 Task: Change the visibility to private.
Action: Mouse pressed left at (541, 300)
Screenshot: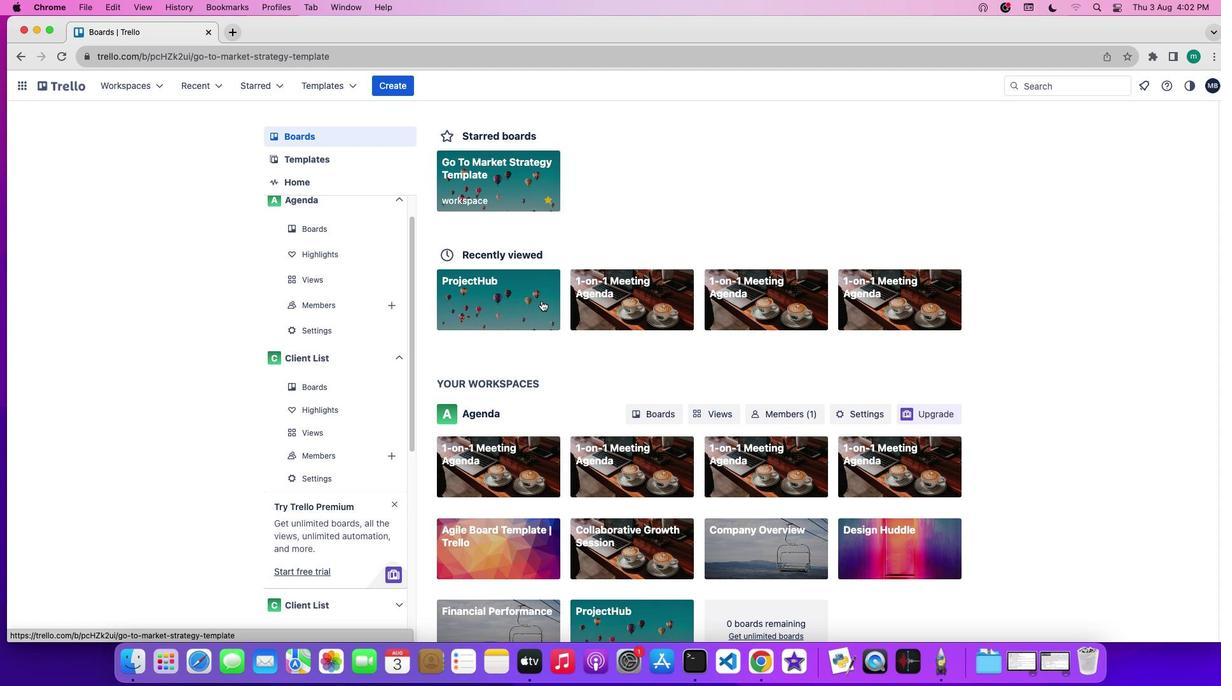
Action: Mouse moved to (1123, 279)
Screenshot: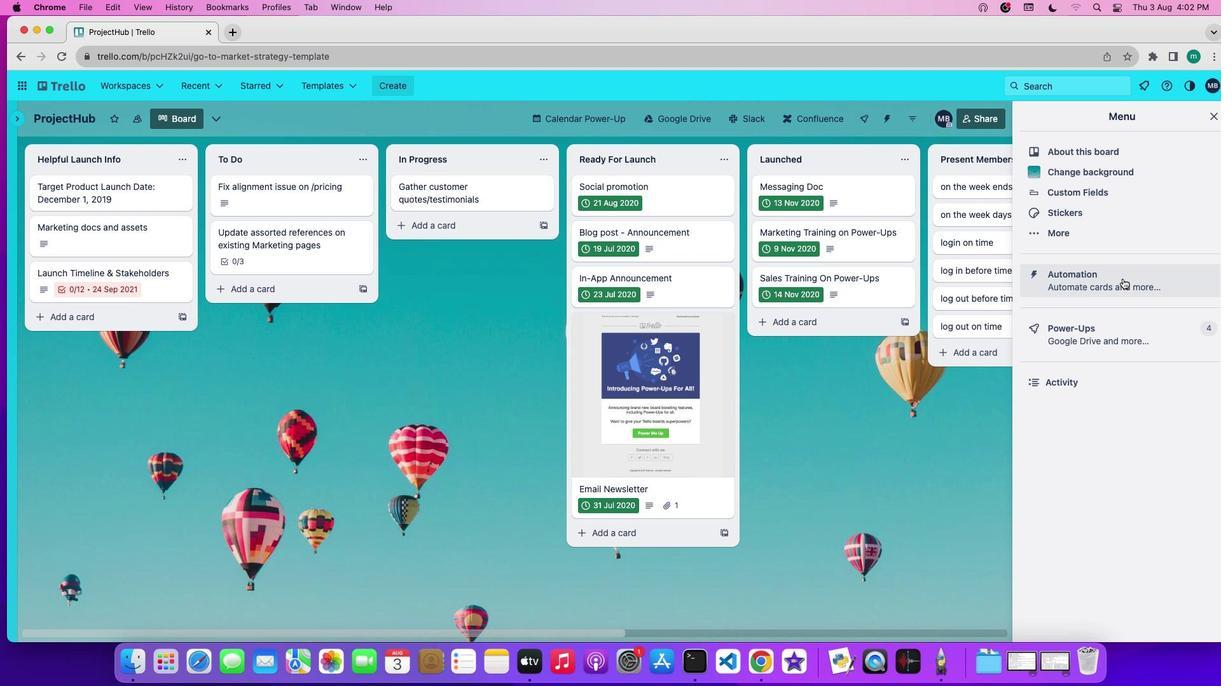 
Action: Mouse pressed left at (1123, 279)
Screenshot: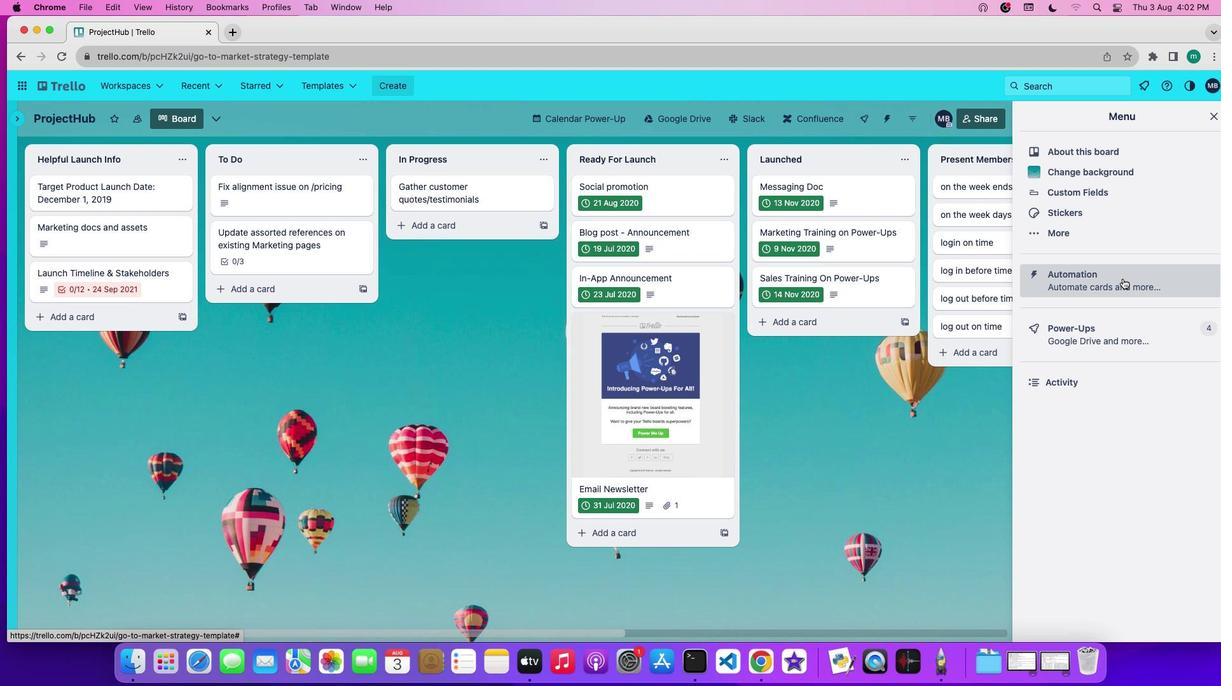 
Action: Mouse moved to (138, 119)
Screenshot: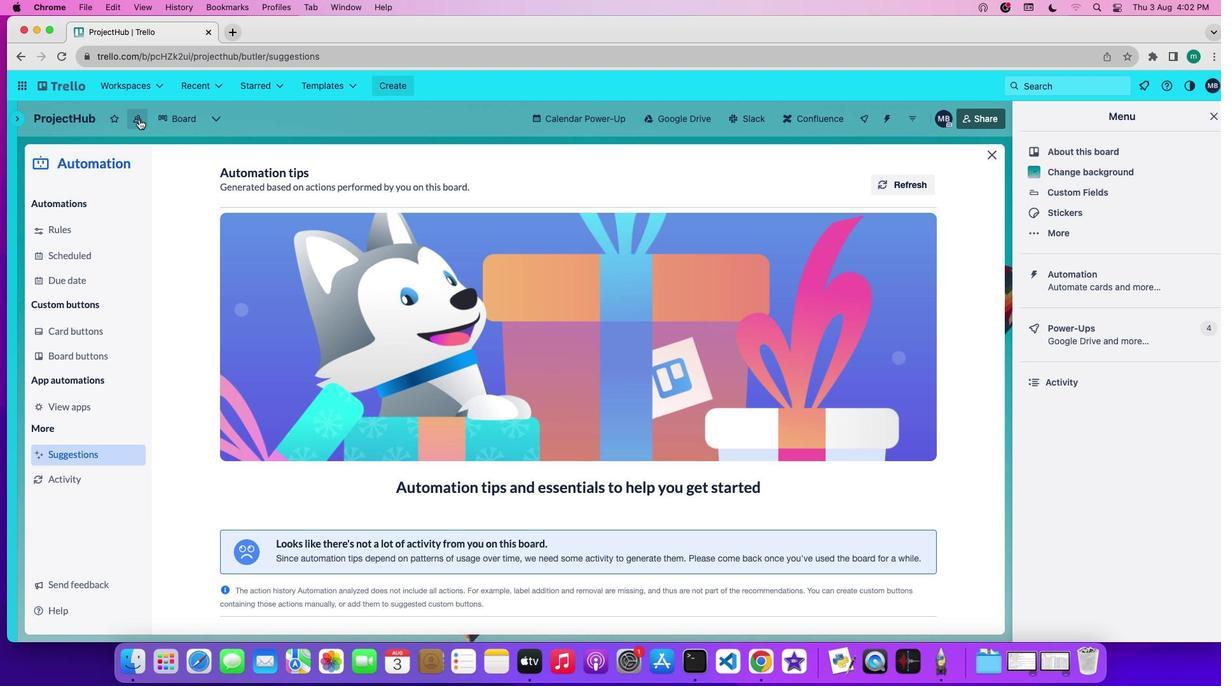 
Action: Mouse pressed left at (138, 119)
Screenshot: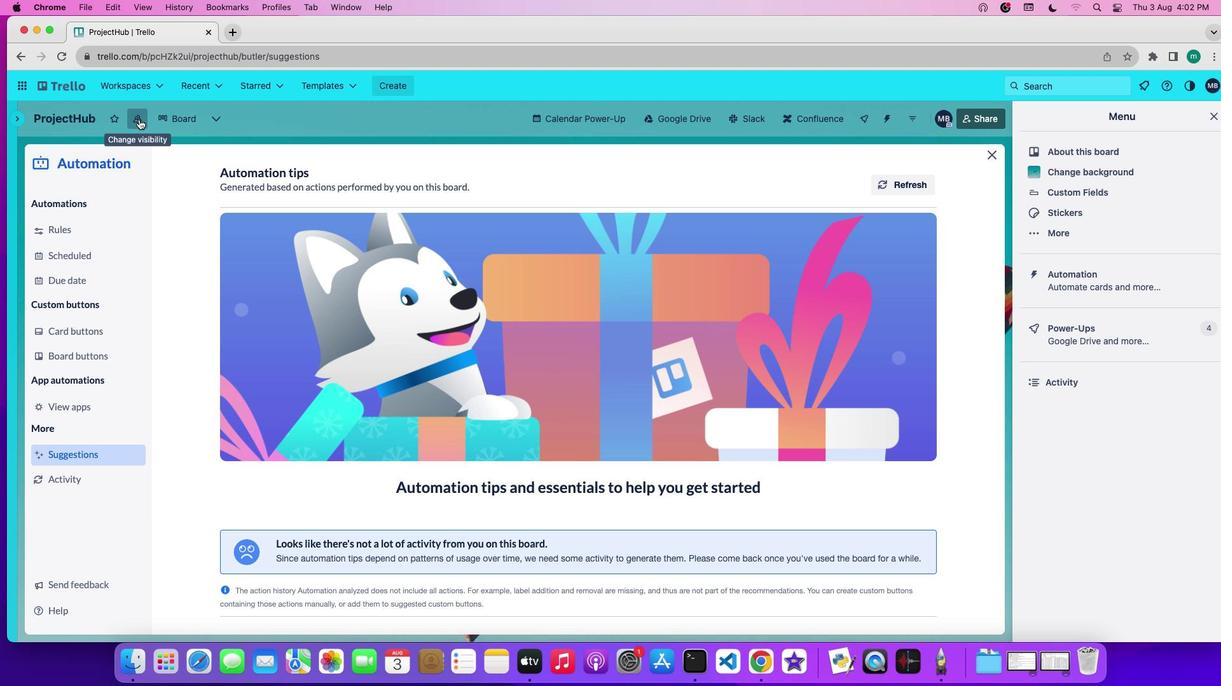 
Action: Mouse moved to (146, 169)
Screenshot: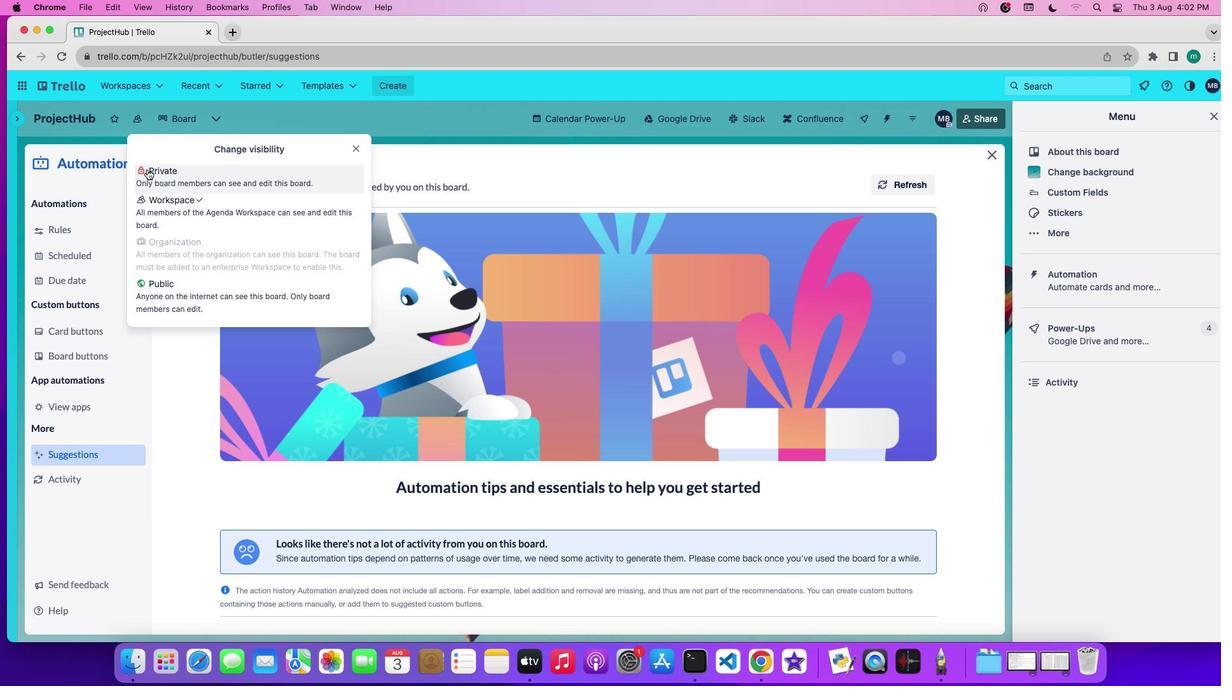 
Action: Mouse pressed left at (146, 169)
Screenshot: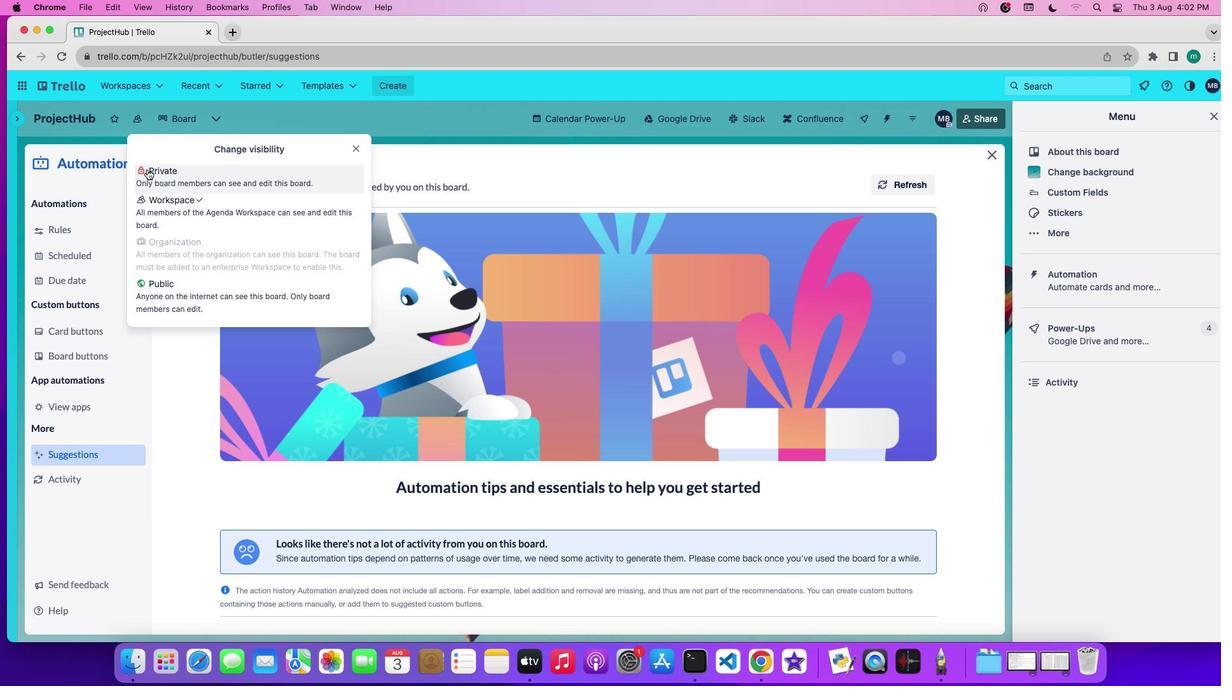 
Action: Mouse moved to (146, 169)
Screenshot: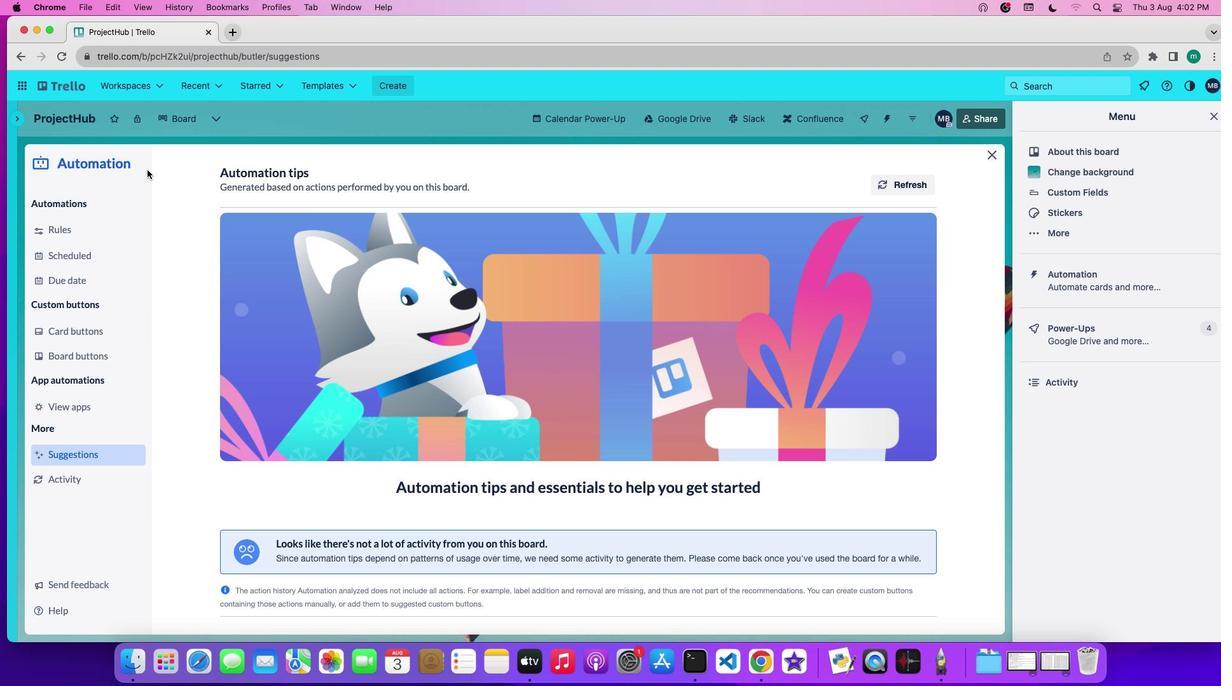
